 Task: Enable interaction limits for 1 month only for existing users.
Action: Mouse moved to (902, 54)
Screenshot: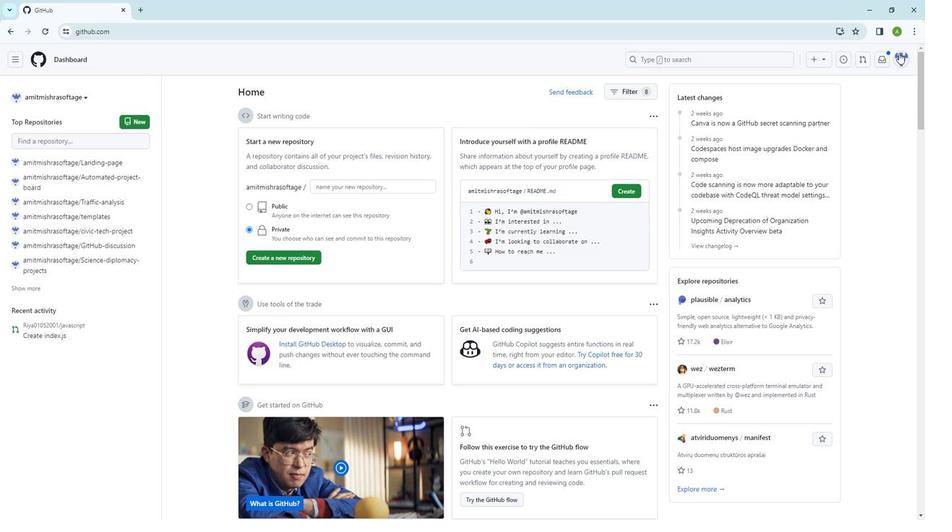 
Action: Mouse pressed left at (902, 54)
Screenshot: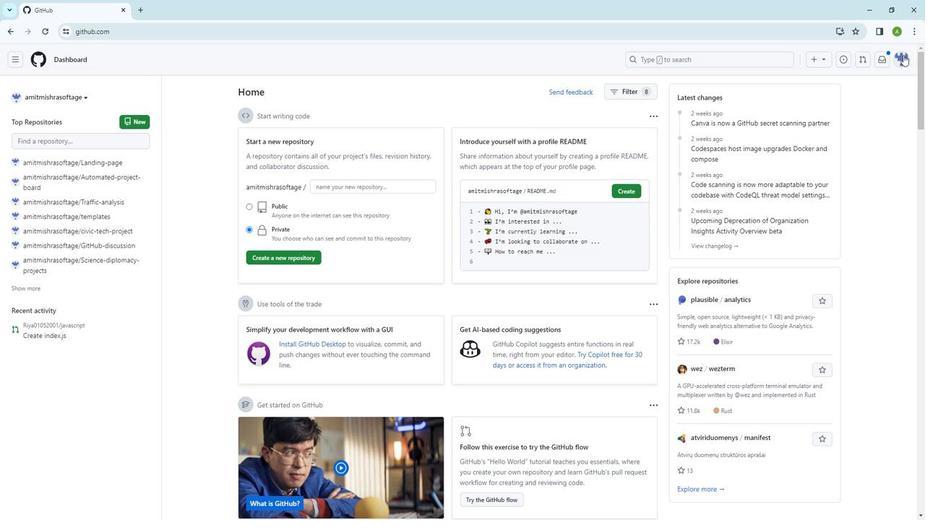 
Action: Mouse moved to (810, 329)
Screenshot: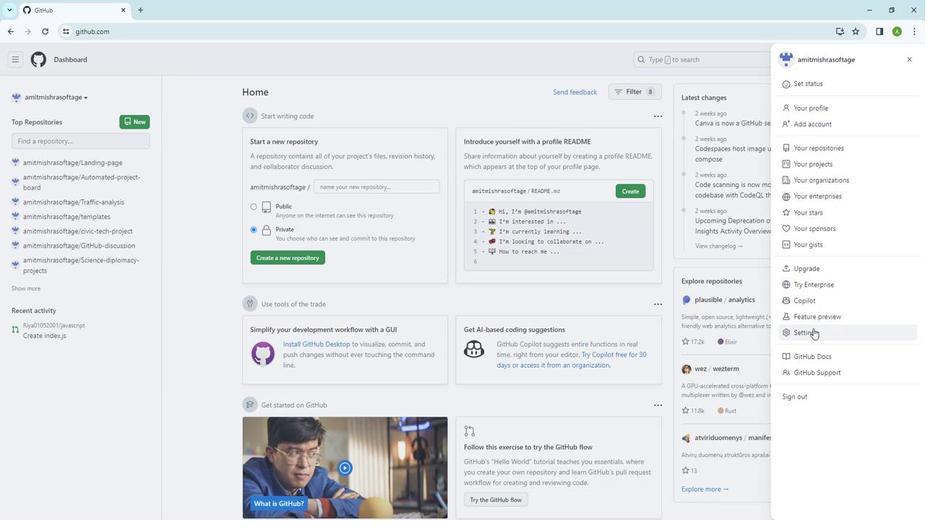 
Action: Mouse pressed left at (810, 329)
Screenshot: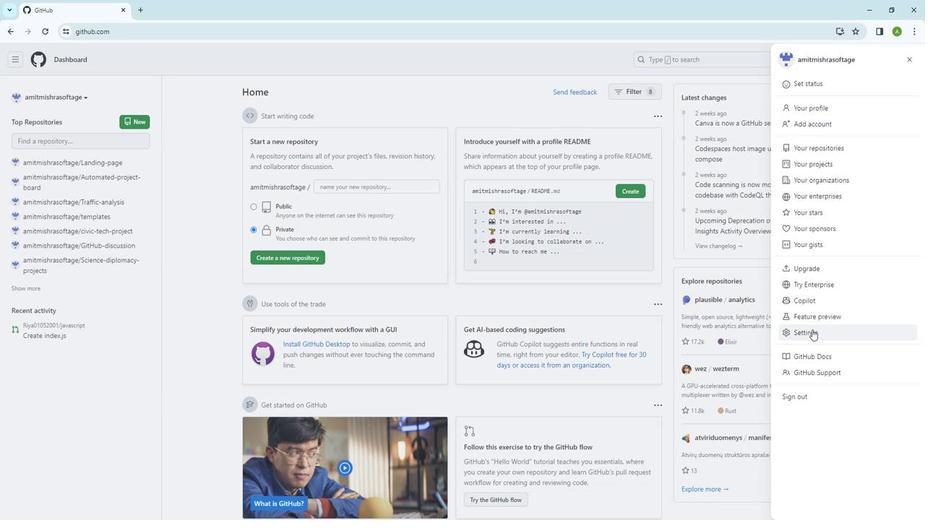 
Action: Mouse moved to (181, 346)
Screenshot: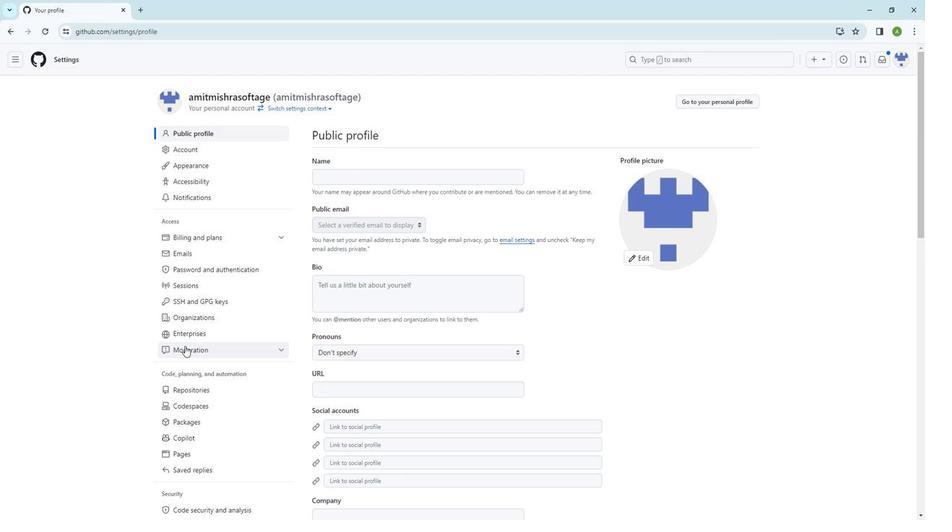 
Action: Mouse pressed left at (181, 346)
Screenshot: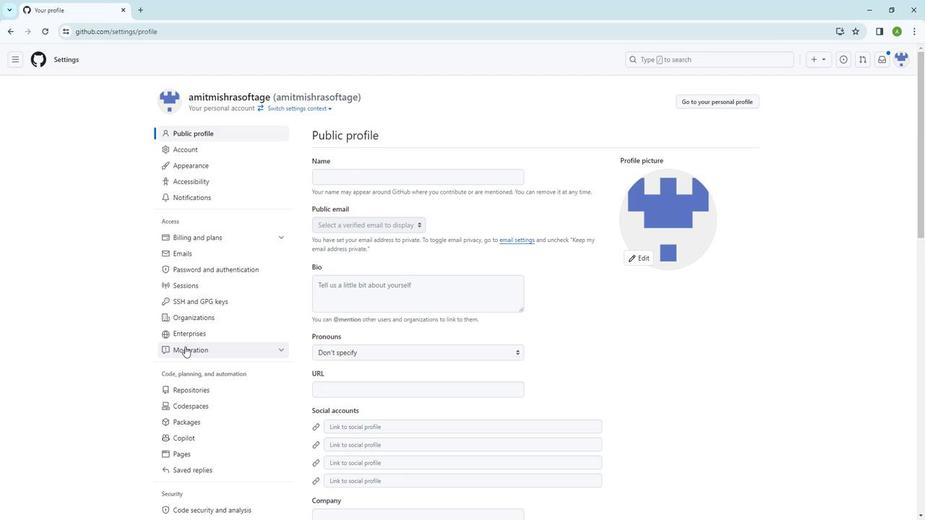 
Action: Mouse moved to (185, 379)
Screenshot: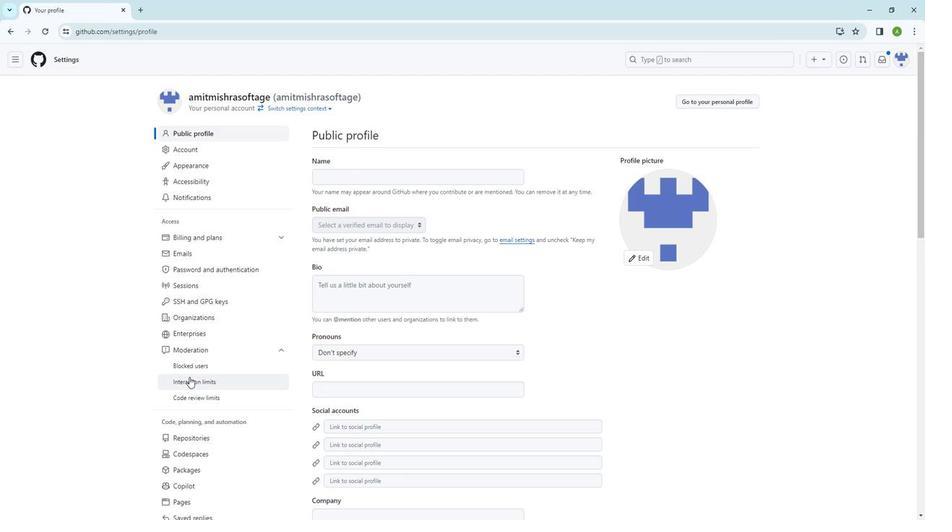
Action: Mouse pressed left at (185, 379)
Screenshot: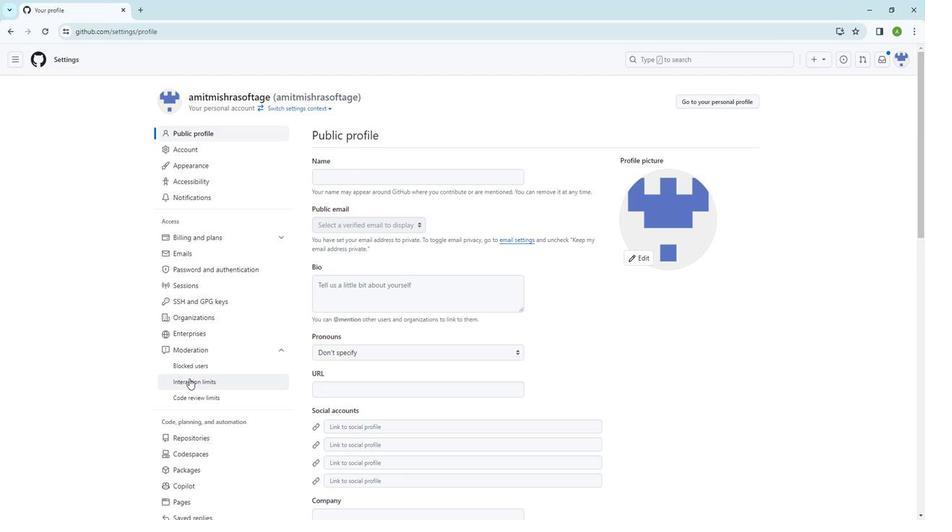 
Action: Mouse moved to (722, 242)
Screenshot: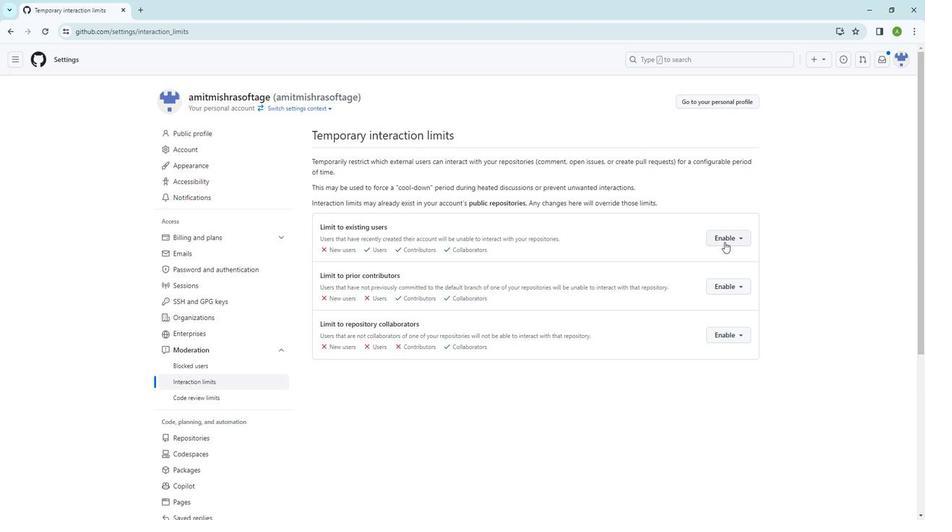 
Action: Mouse pressed left at (722, 242)
Screenshot: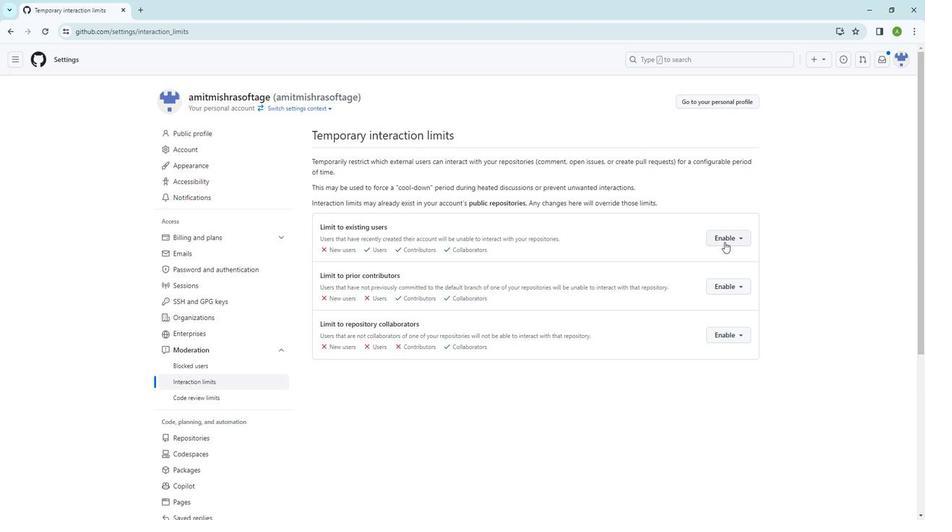 
Action: Mouse moved to (638, 326)
Screenshot: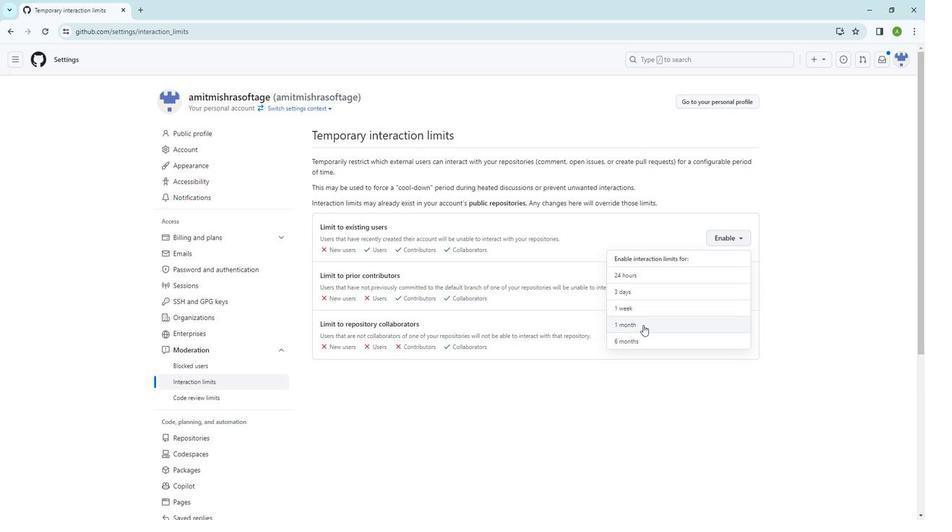 
Action: Mouse pressed left at (638, 326)
Screenshot: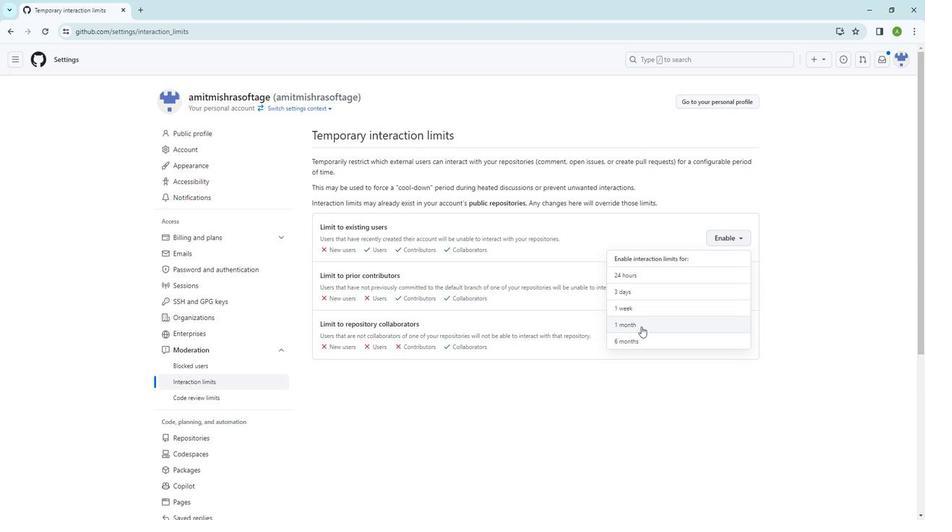 
Action: Mouse moved to (37, 313)
Screenshot: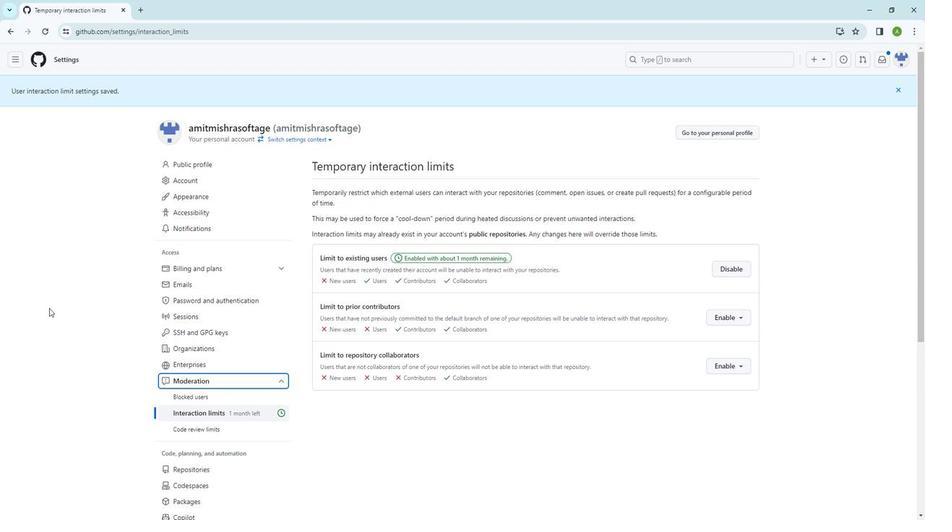 
